 Task: Change the invitee language to Spanish.
Action: Mouse moved to (95, 136)
Screenshot: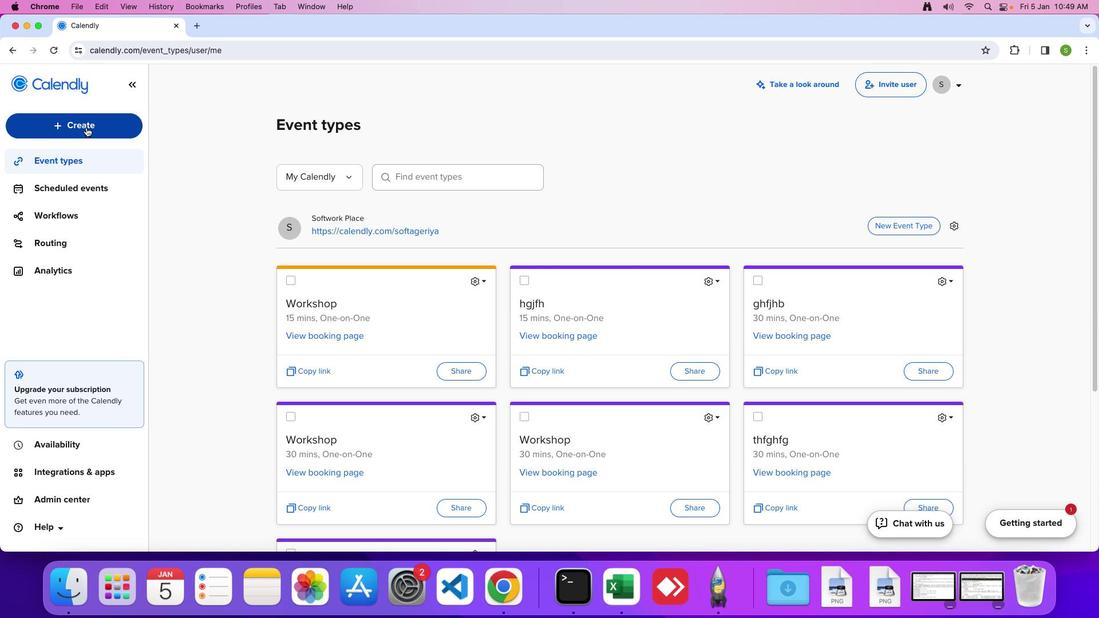 
Action: Mouse pressed left at (95, 136)
Screenshot: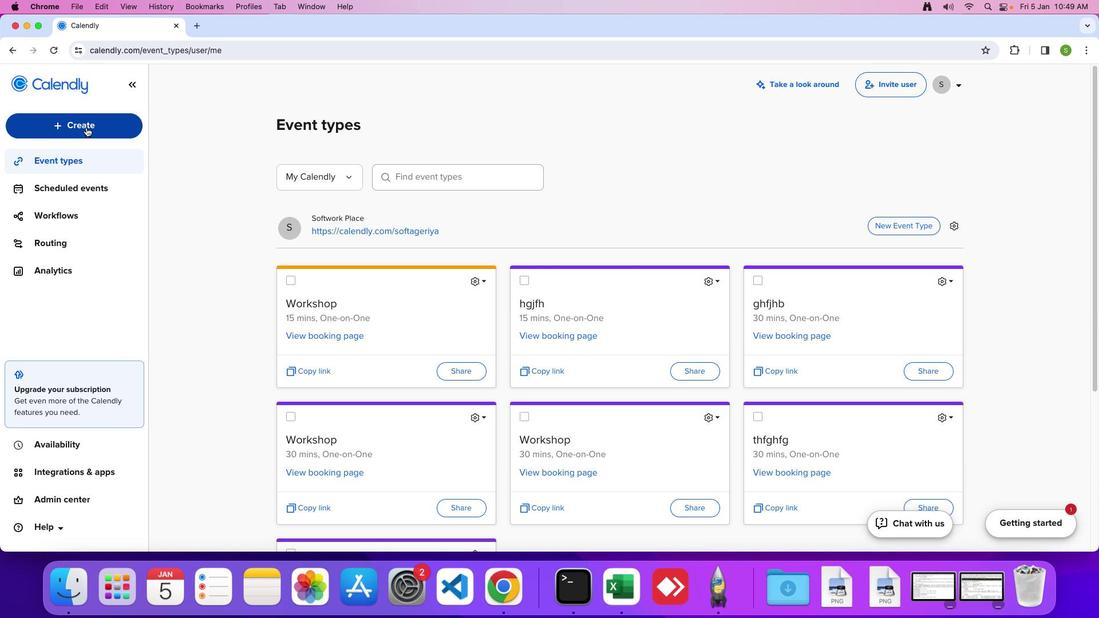 
Action: Mouse moved to (76, 220)
Screenshot: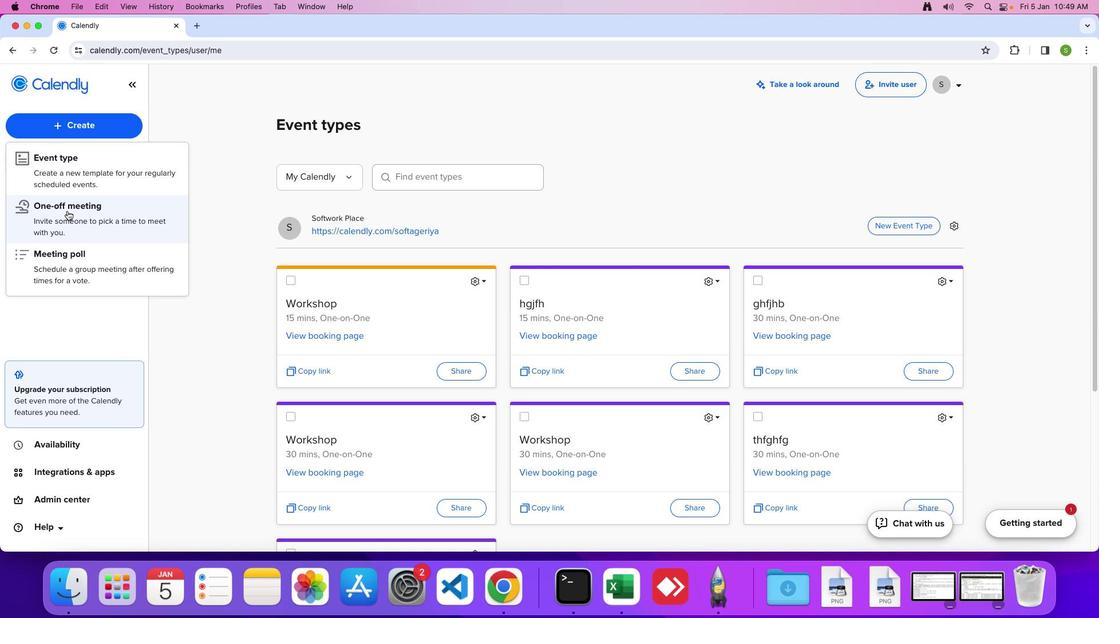
Action: Mouse pressed left at (76, 220)
Screenshot: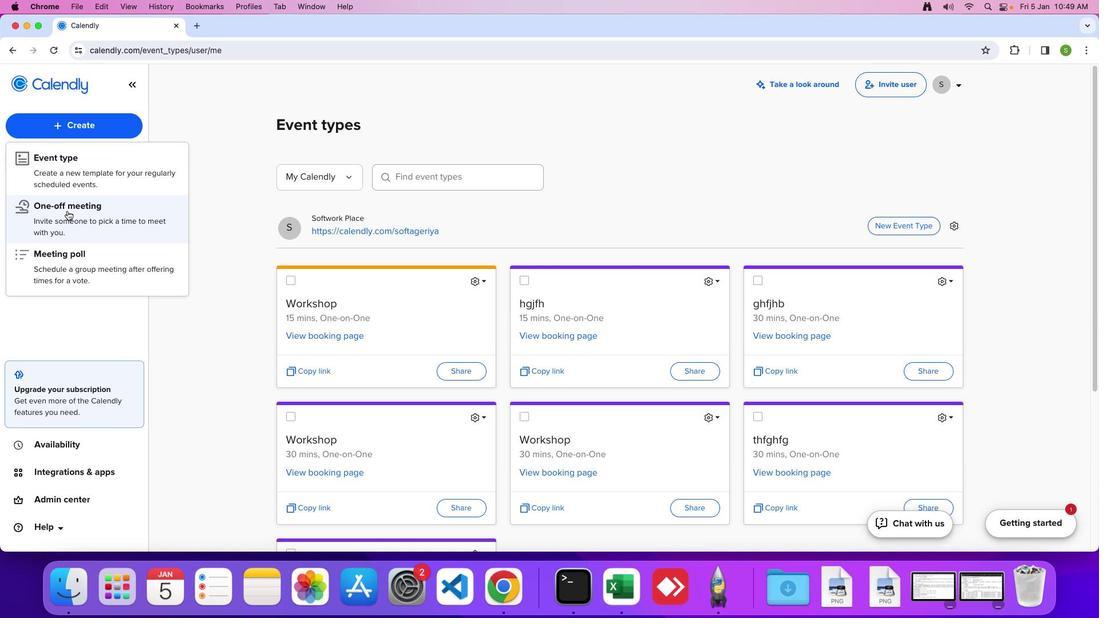 
Action: Mouse moved to (906, 199)
Screenshot: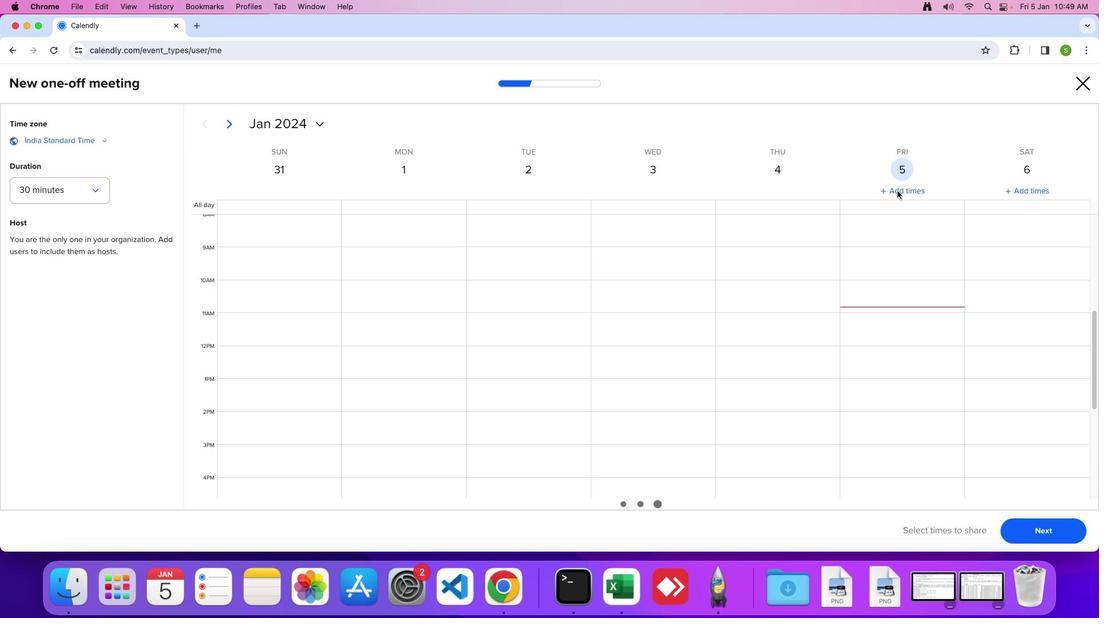 
Action: Mouse pressed left at (906, 199)
Screenshot: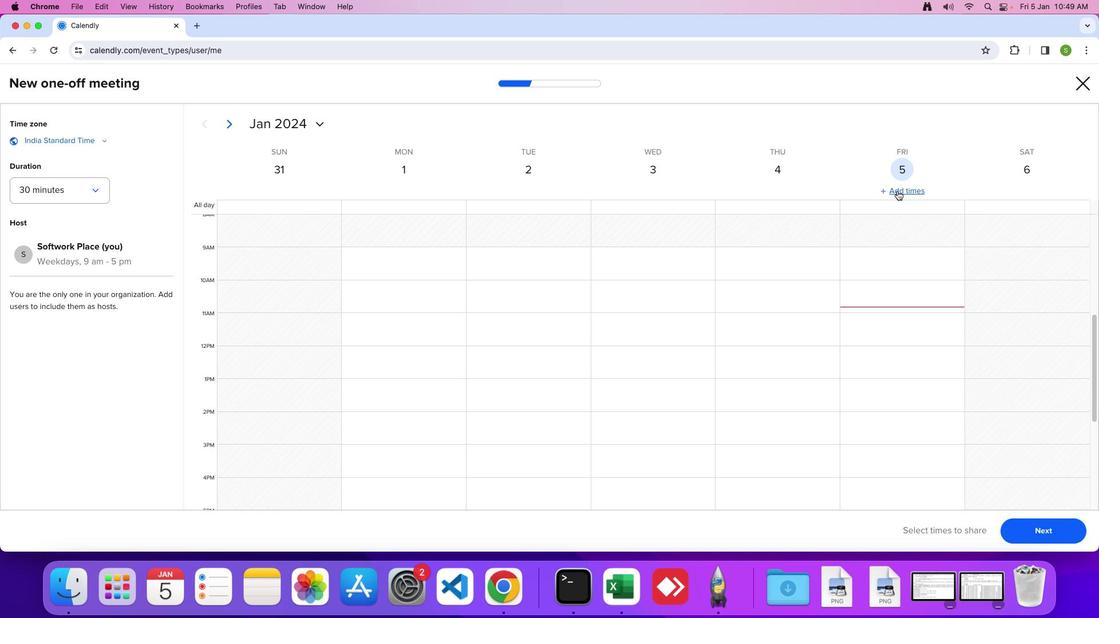 
Action: Mouse moved to (883, 359)
Screenshot: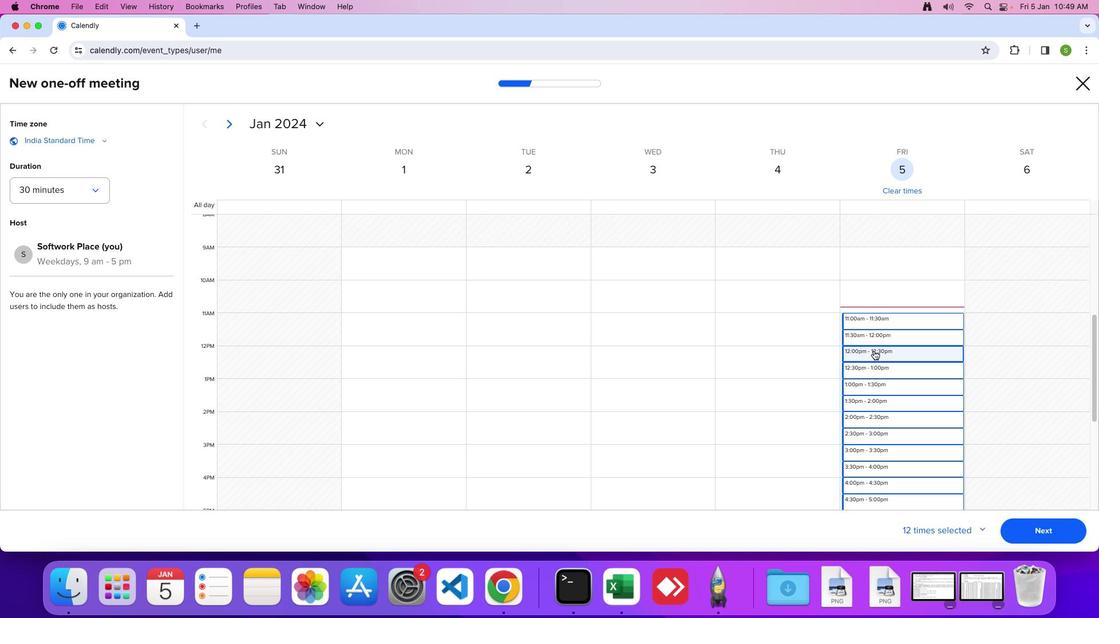 
Action: Mouse pressed left at (883, 359)
Screenshot: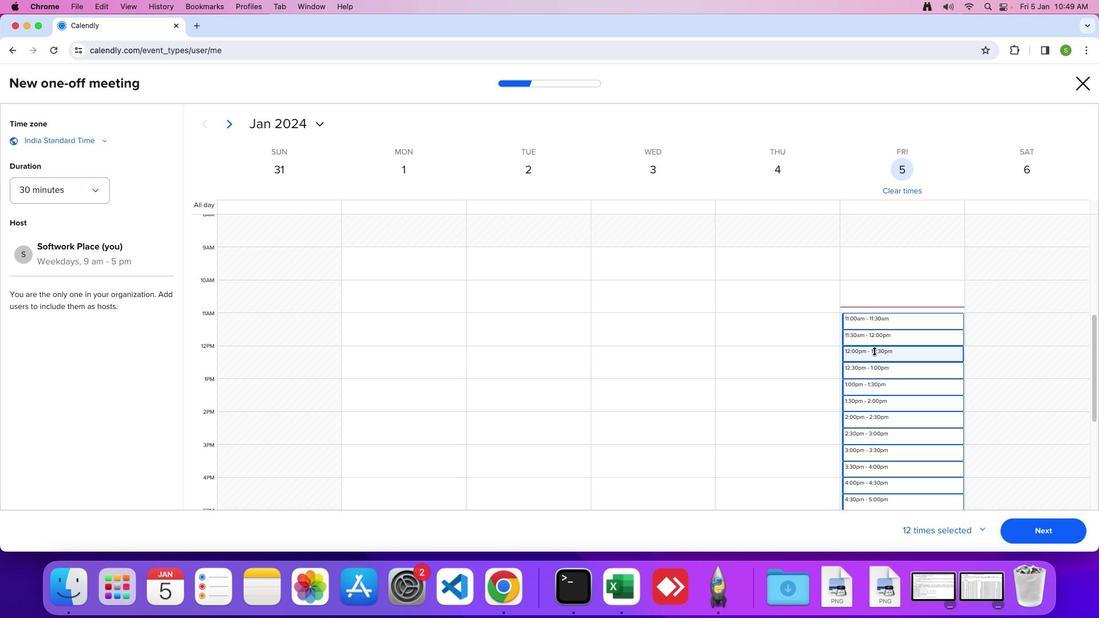 
Action: Mouse moved to (1042, 542)
Screenshot: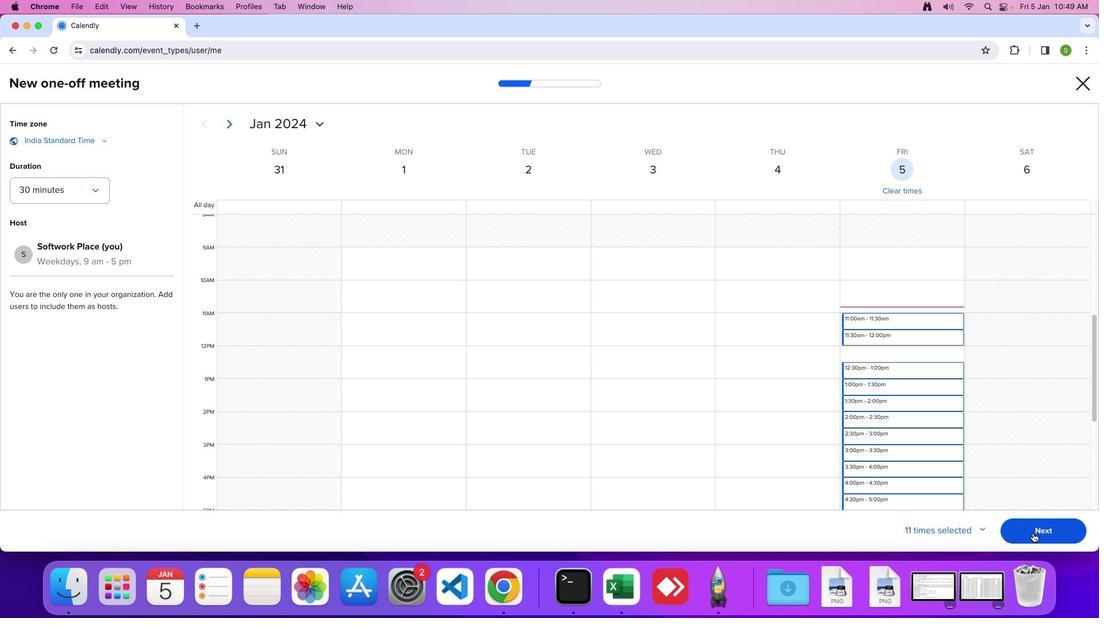 
Action: Mouse pressed left at (1042, 542)
Screenshot: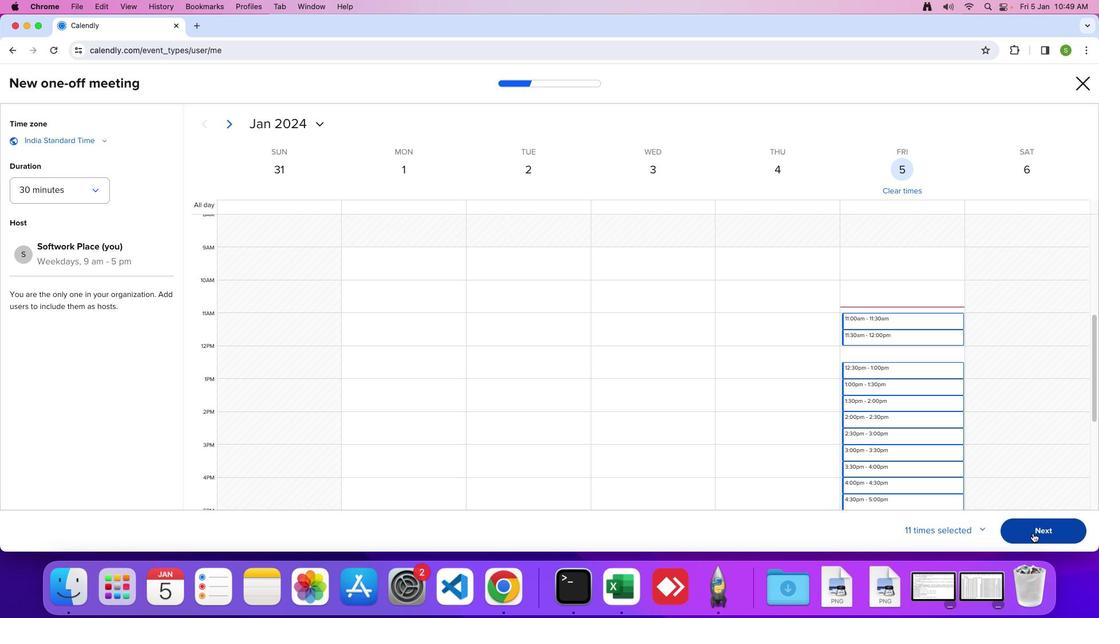 
Action: Mouse moved to (769, 417)
Screenshot: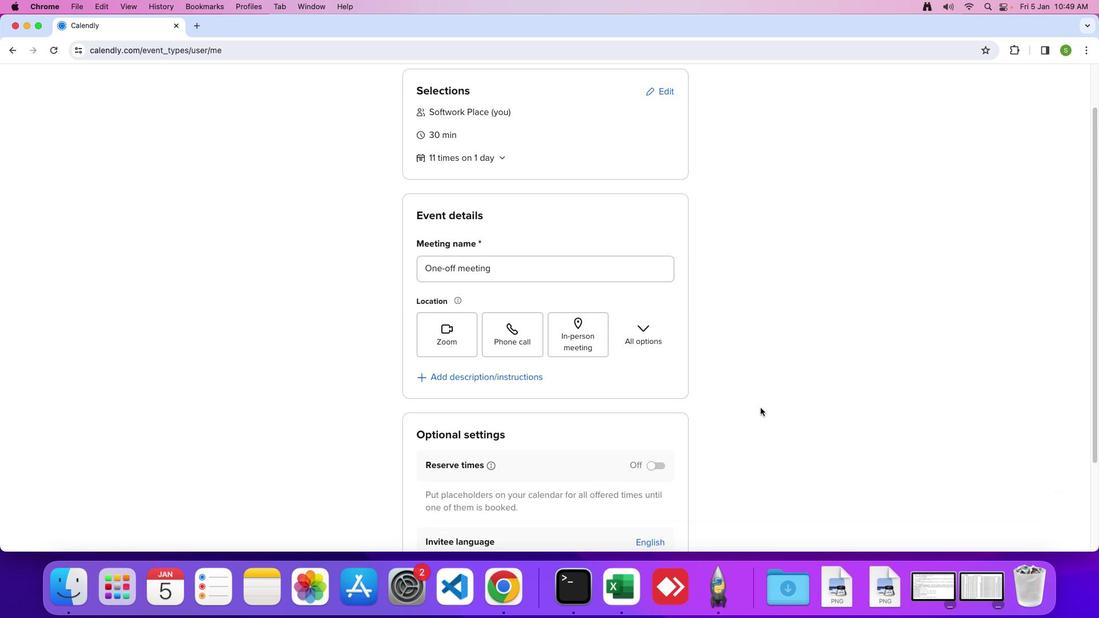 
Action: Mouse scrolled (769, 417) with delta (9, 8)
Screenshot: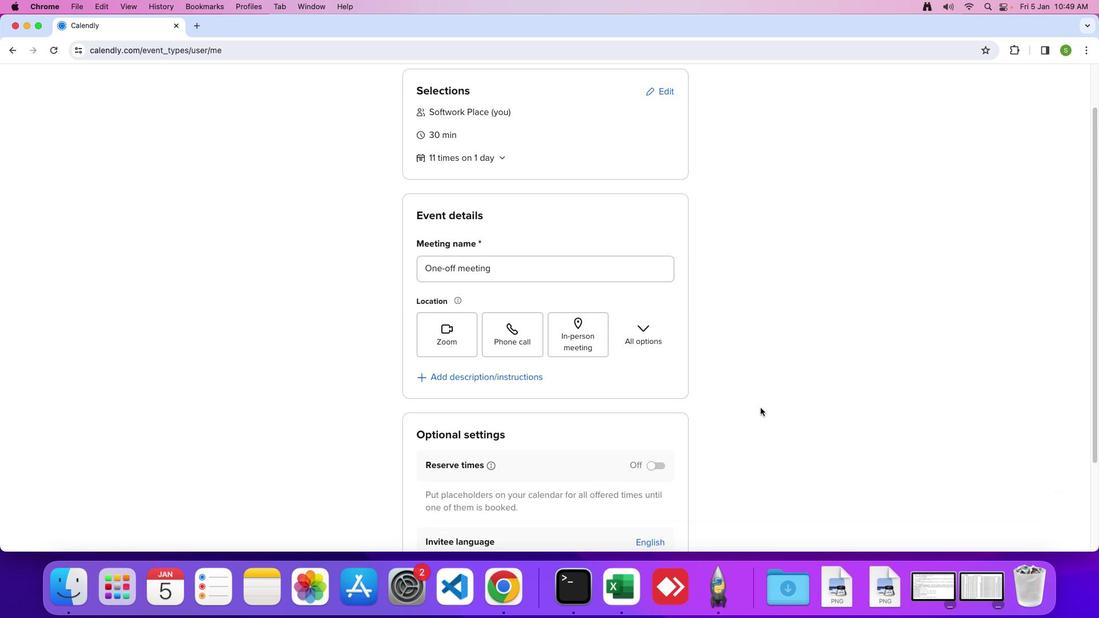 
Action: Mouse scrolled (769, 417) with delta (9, 8)
Screenshot: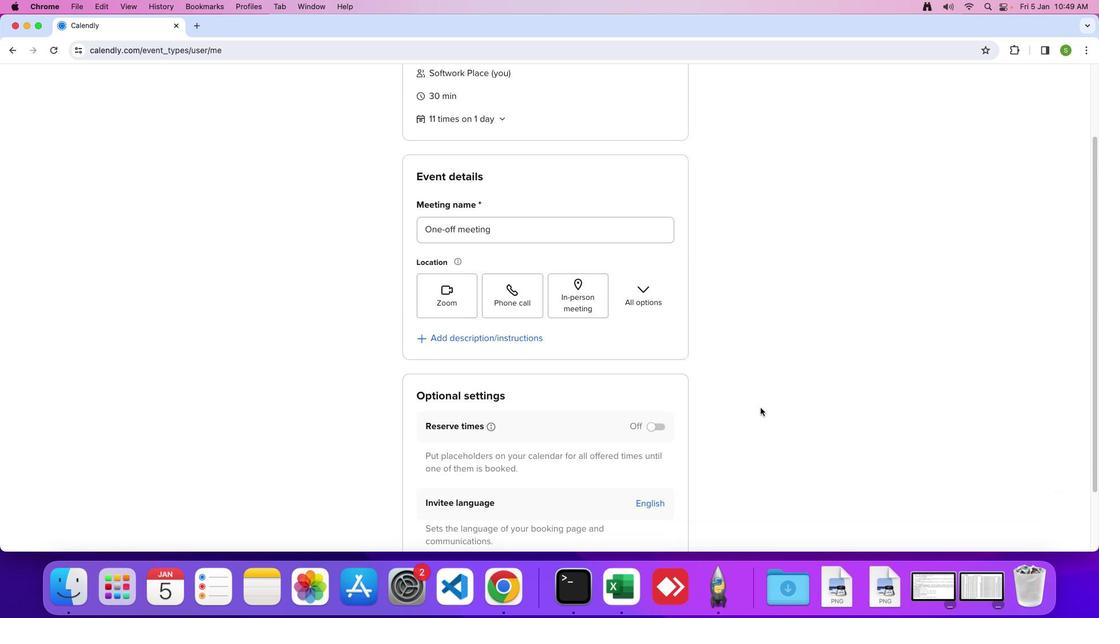 
Action: Mouse scrolled (769, 417) with delta (9, 6)
Screenshot: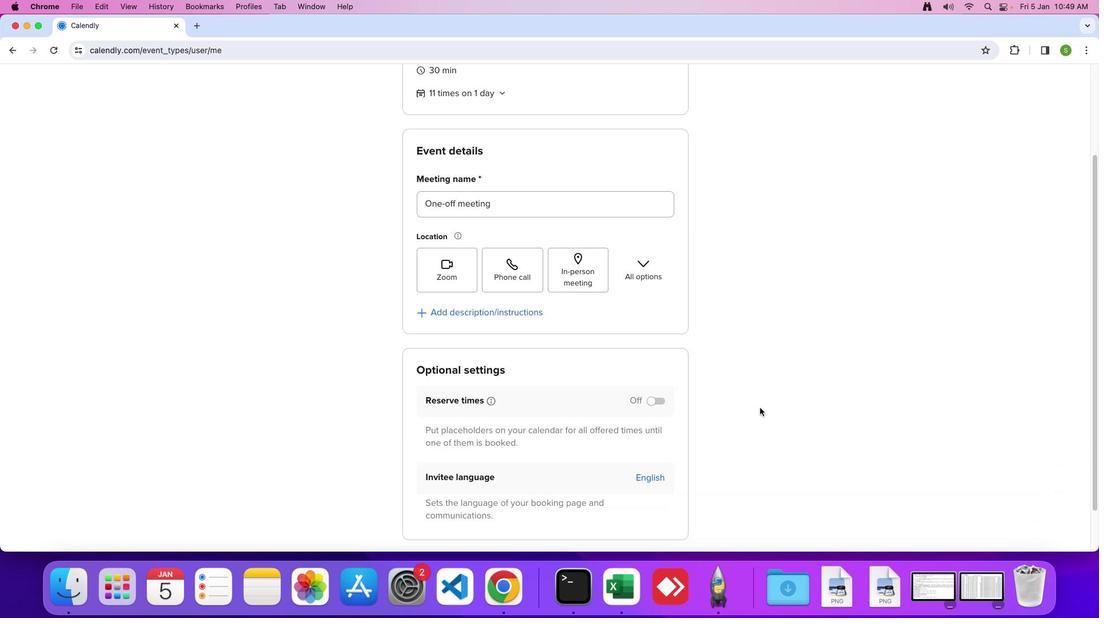 
Action: Mouse moved to (763, 418)
Screenshot: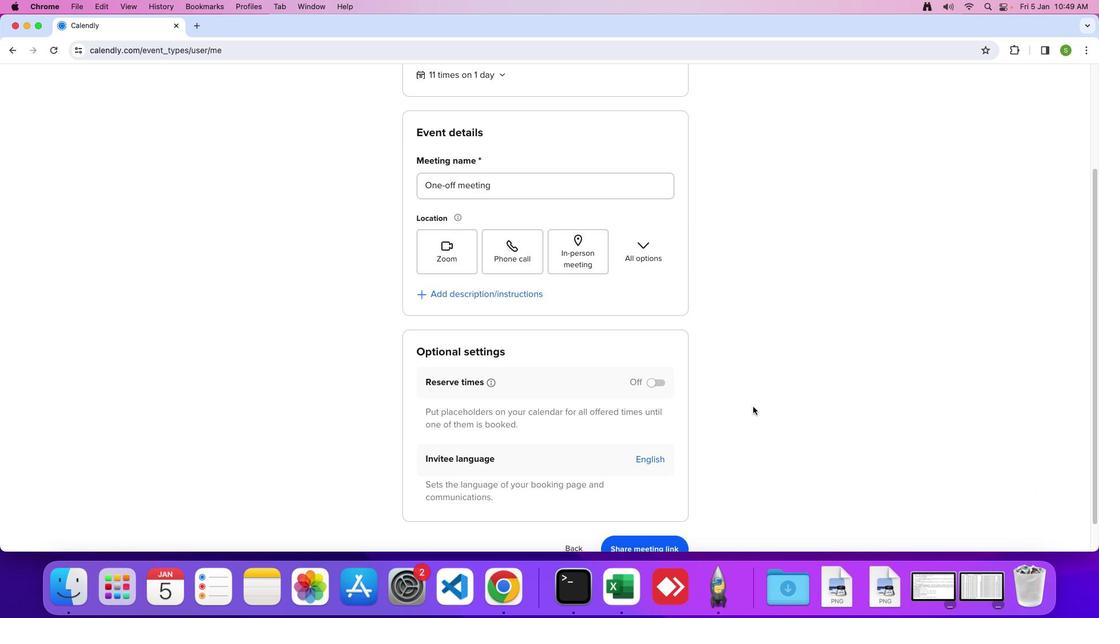 
Action: Mouse scrolled (763, 418) with delta (9, 8)
Screenshot: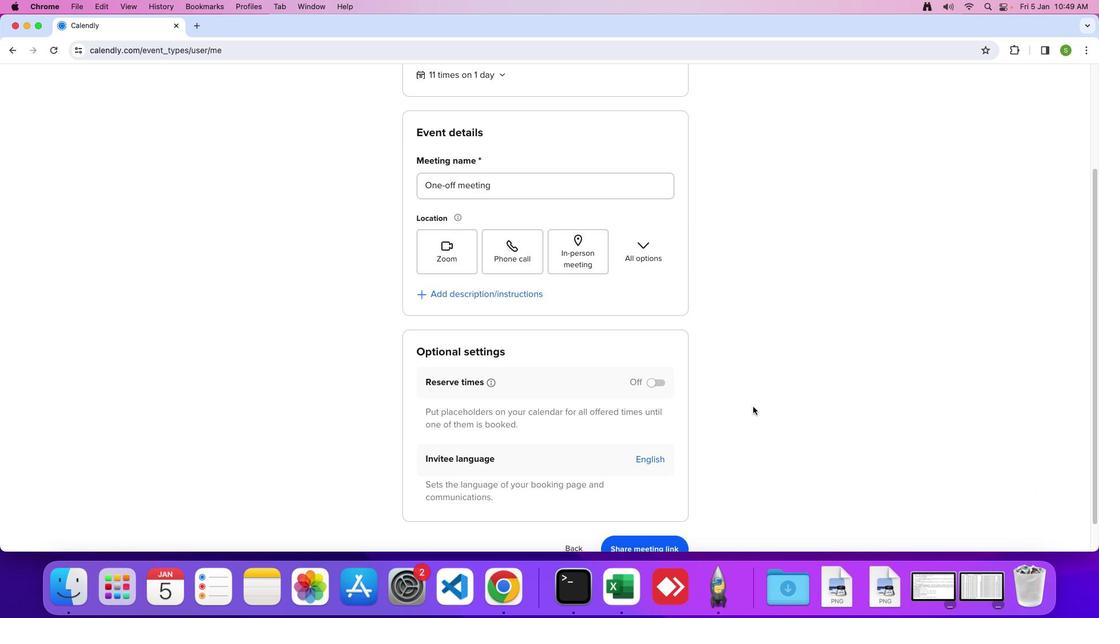
Action: Mouse moved to (763, 417)
Screenshot: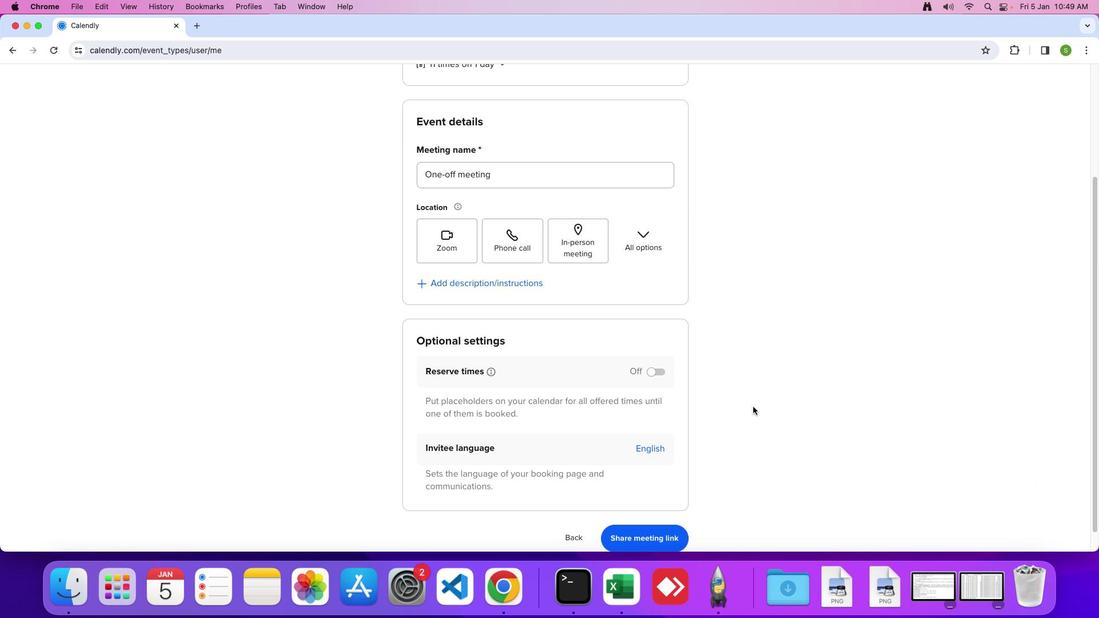 
Action: Mouse scrolled (763, 417) with delta (9, 8)
Screenshot: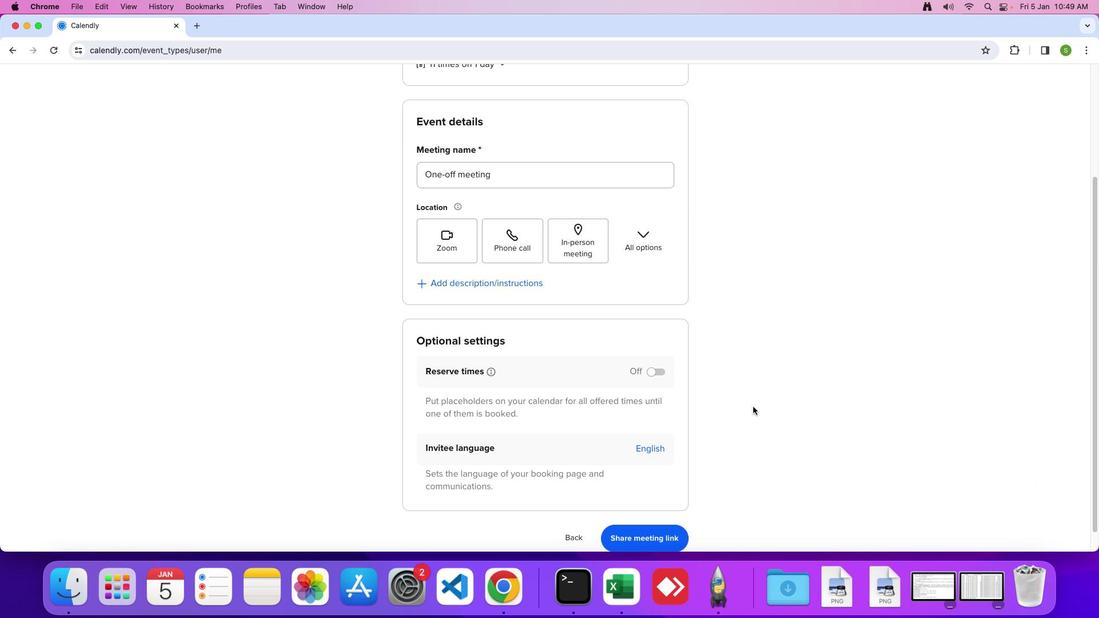
Action: Mouse moved to (762, 416)
Screenshot: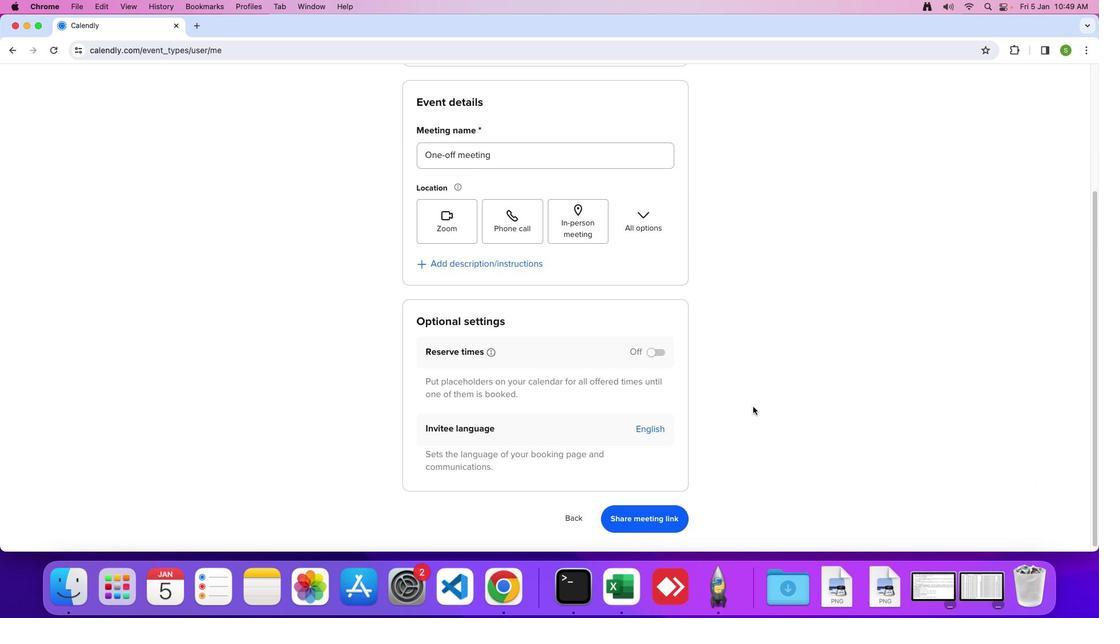 
Action: Mouse scrolled (762, 416) with delta (9, 6)
Screenshot: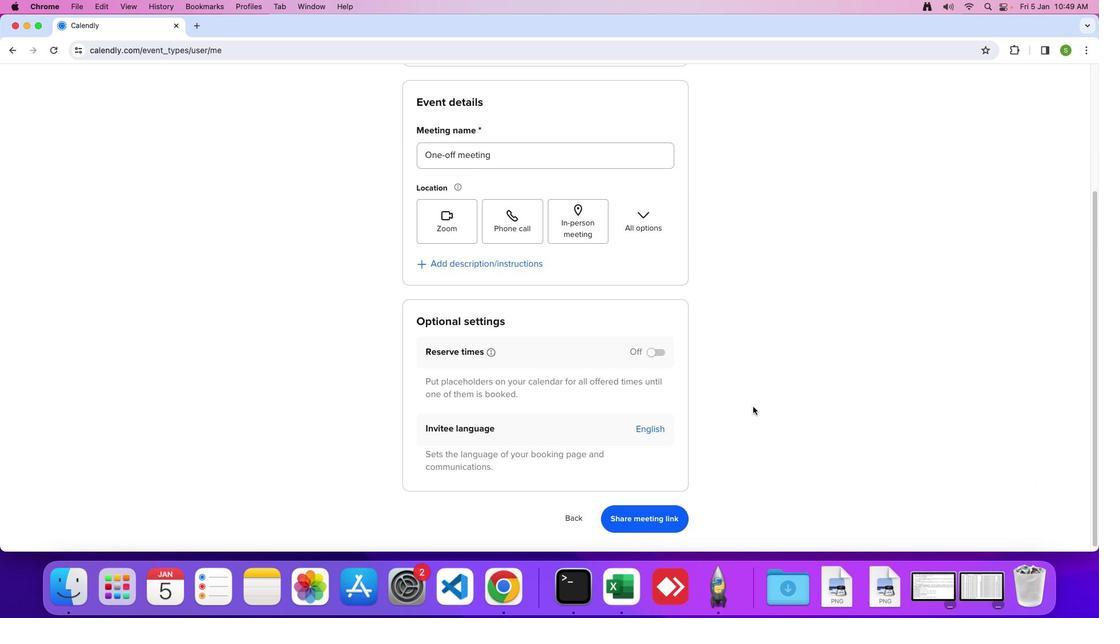 
Action: Mouse moved to (762, 416)
Screenshot: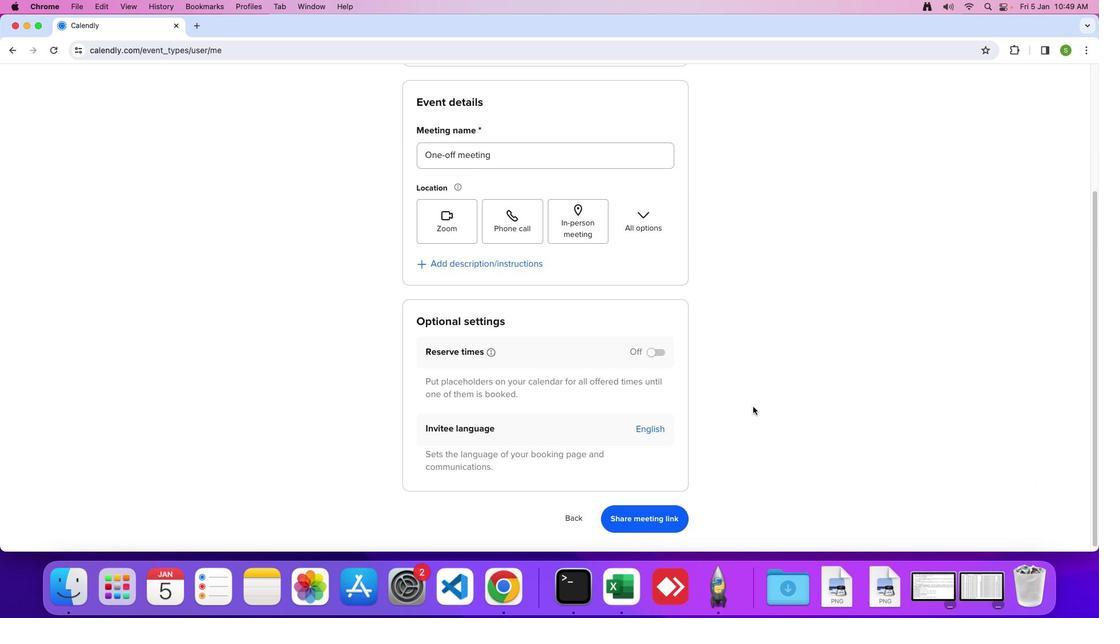 
Action: Mouse scrolled (762, 416) with delta (9, 5)
Screenshot: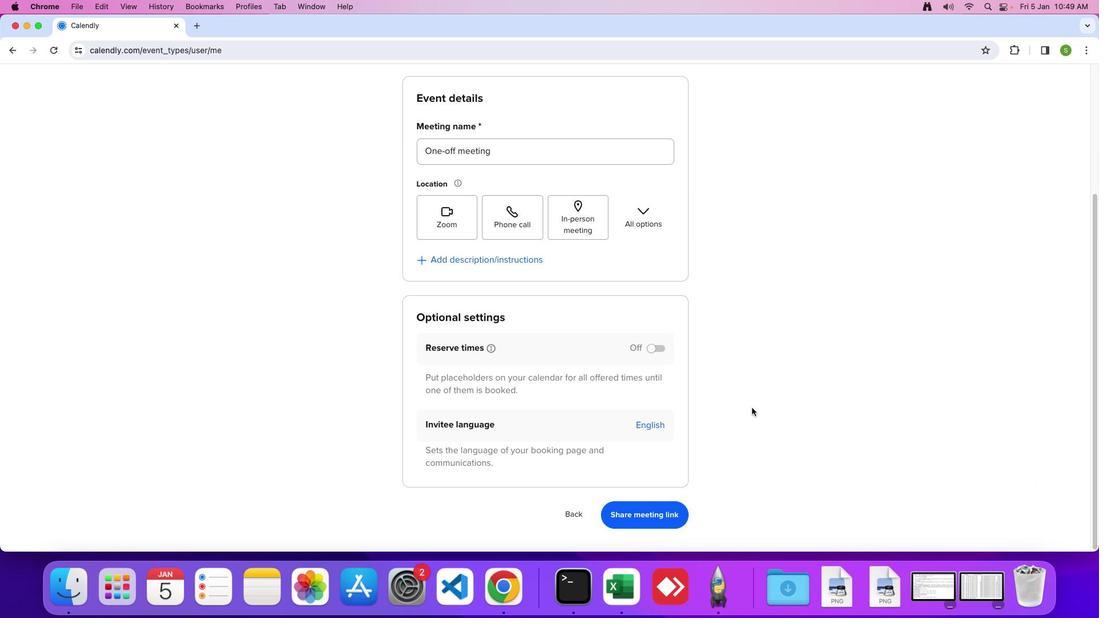 
Action: Mouse moved to (666, 436)
Screenshot: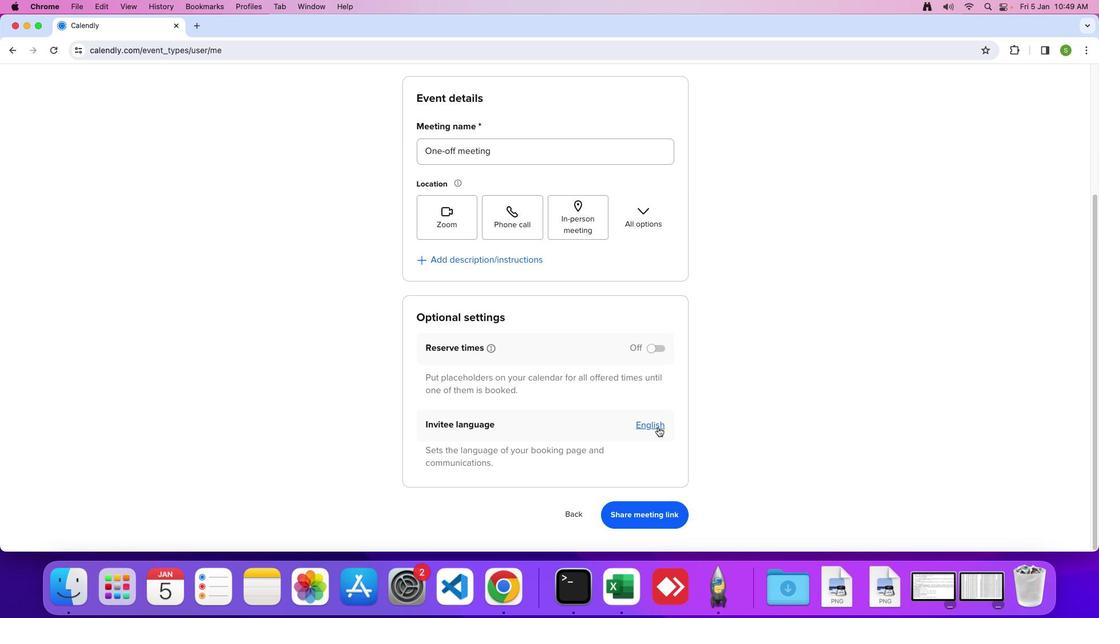 
Action: Mouse pressed left at (666, 436)
Screenshot: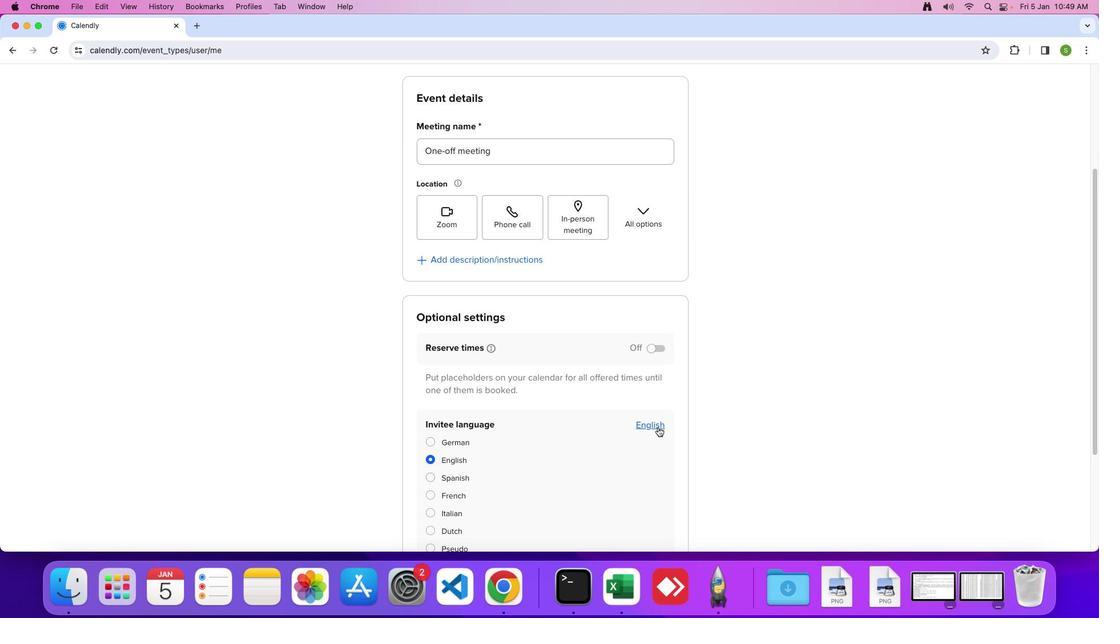 
Action: Mouse moved to (437, 487)
Screenshot: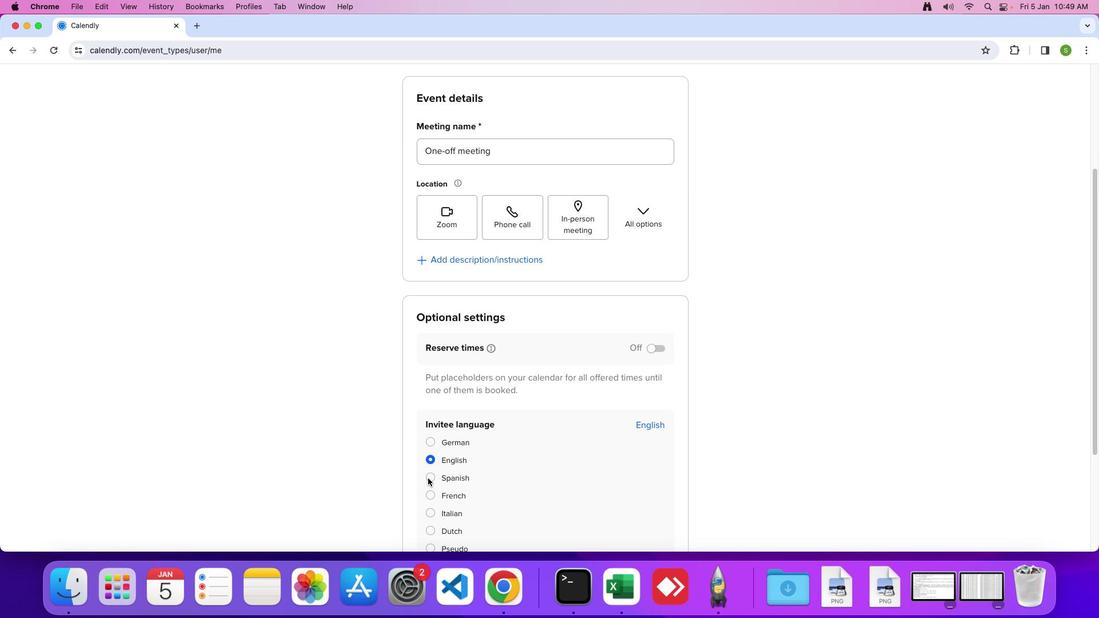 
Action: Mouse pressed left at (437, 487)
Screenshot: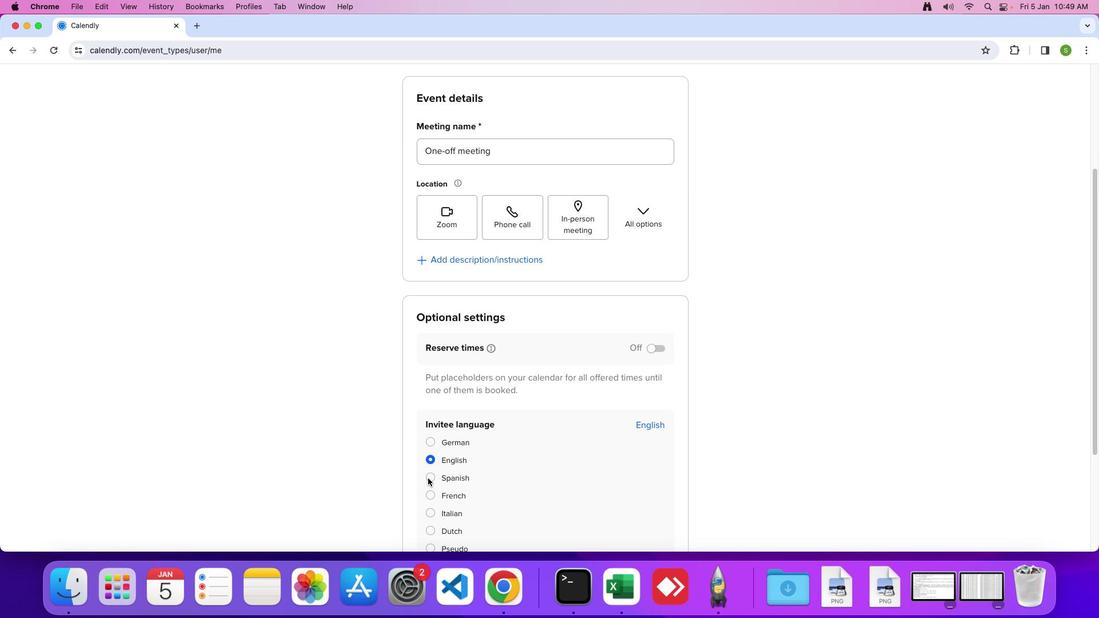 
